 Task: Add I Eat My Greens Soup. Zucchini & Cilantro, Cauliflower to the cart.
Action: Mouse moved to (79, 302)
Screenshot: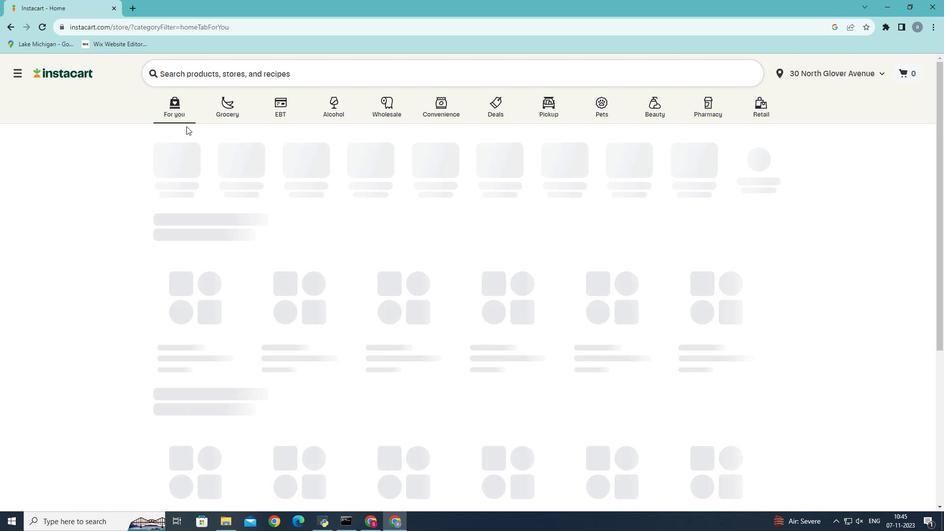 
Action: Mouse pressed left at (79, 302)
Screenshot: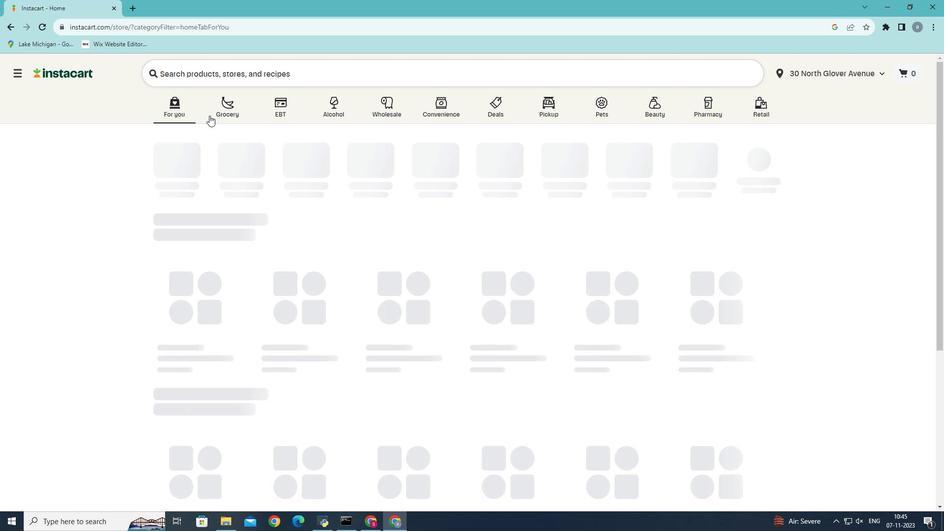 
Action: Mouse moved to (256, 137)
Screenshot: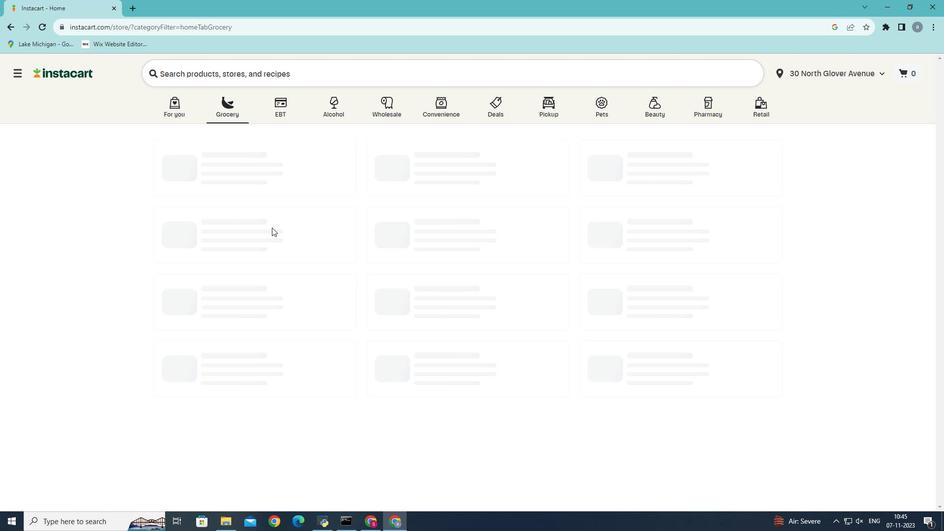 
Action: Mouse pressed left at (256, 137)
Screenshot: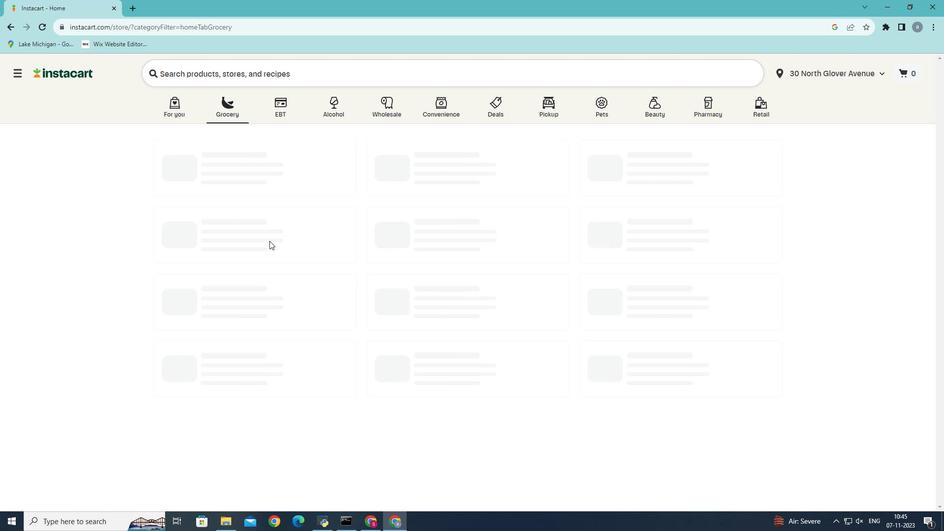 
Action: Mouse moved to (263, 318)
Screenshot: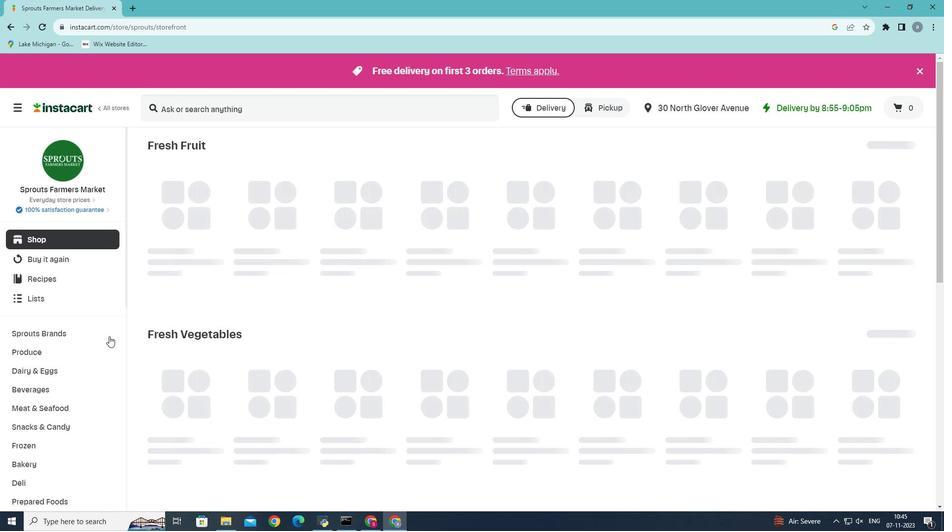 
Action: Mouse pressed left at (263, 318)
Screenshot: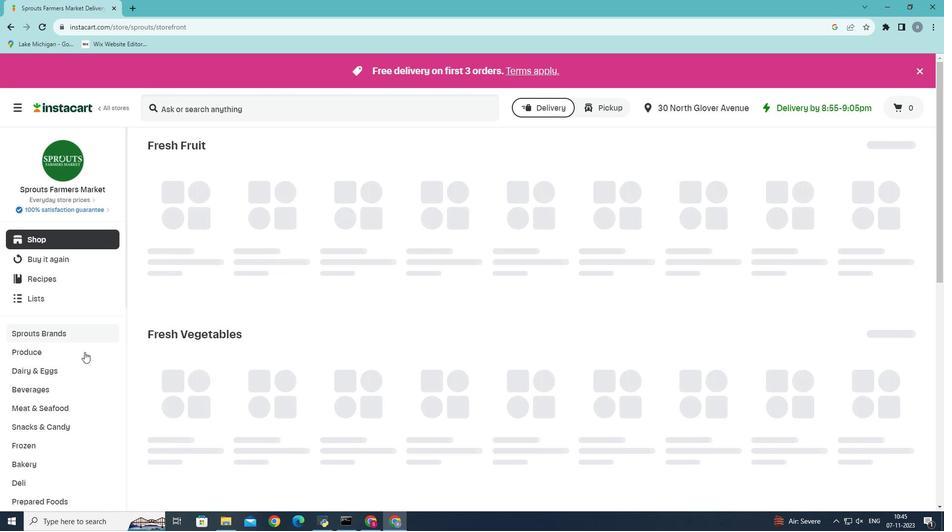 
Action: Mouse moved to (58, 493)
Screenshot: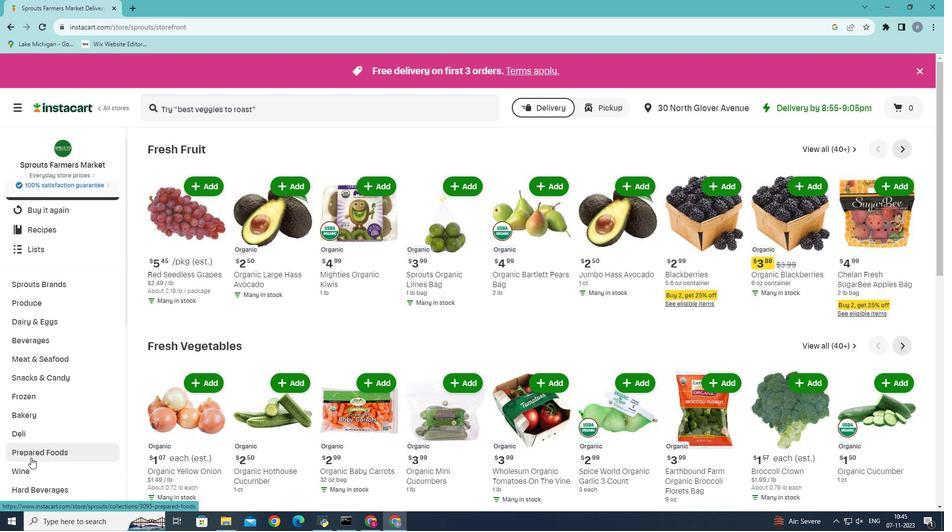 
Action: Mouse scrolled (58, 493) with delta (0, 0)
Screenshot: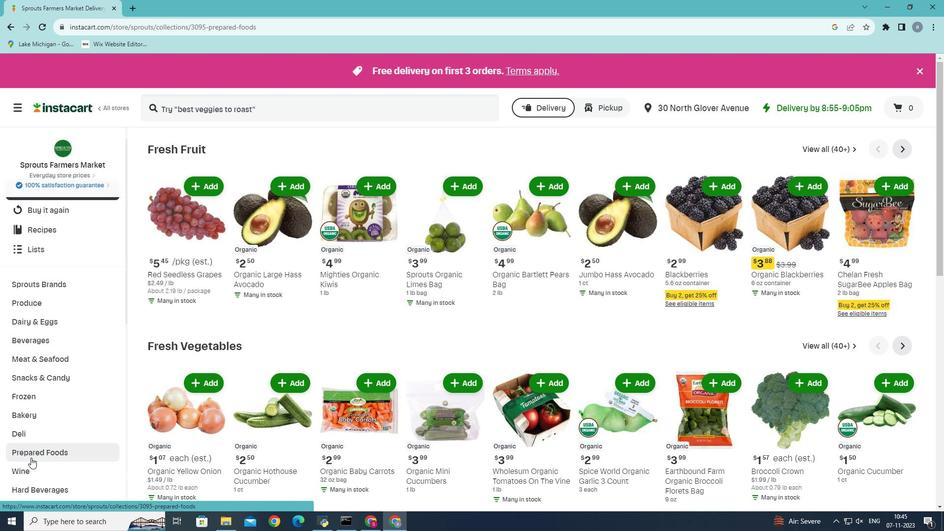 
Action: Mouse moved to (58, 485)
Screenshot: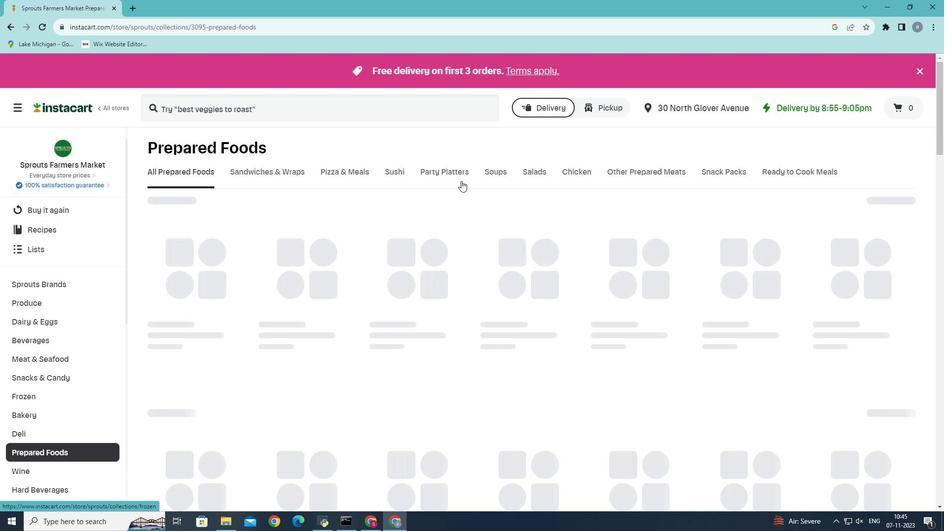 
Action: Mouse pressed left at (58, 485)
Screenshot: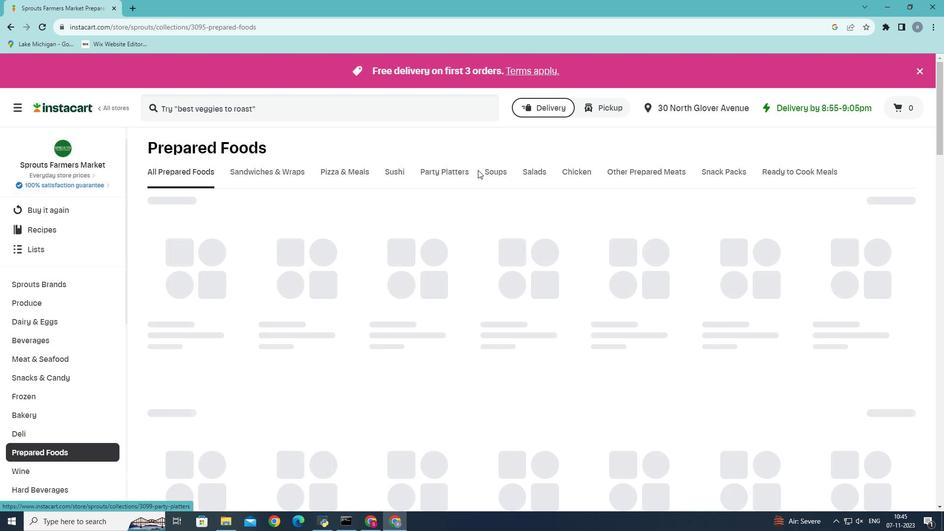 
Action: Mouse moved to (530, 201)
Screenshot: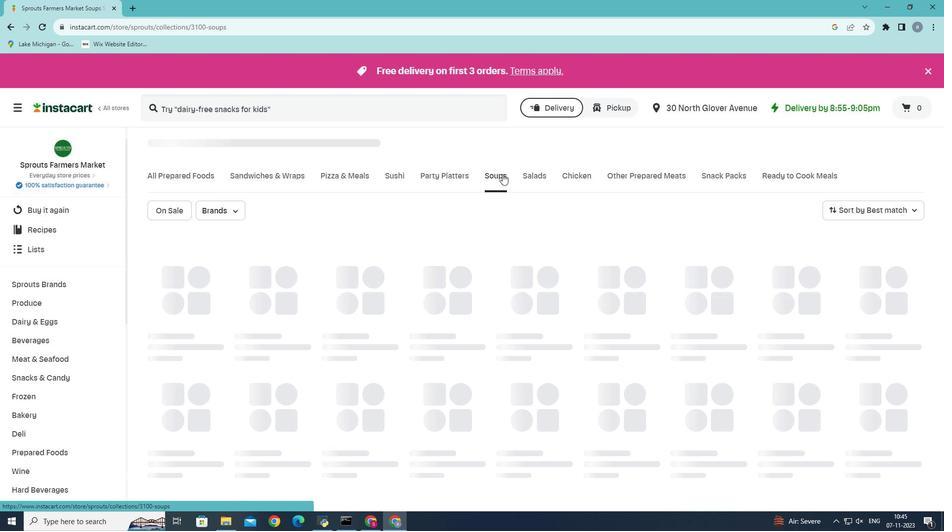 
Action: Mouse pressed left at (530, 201)
Screenshot: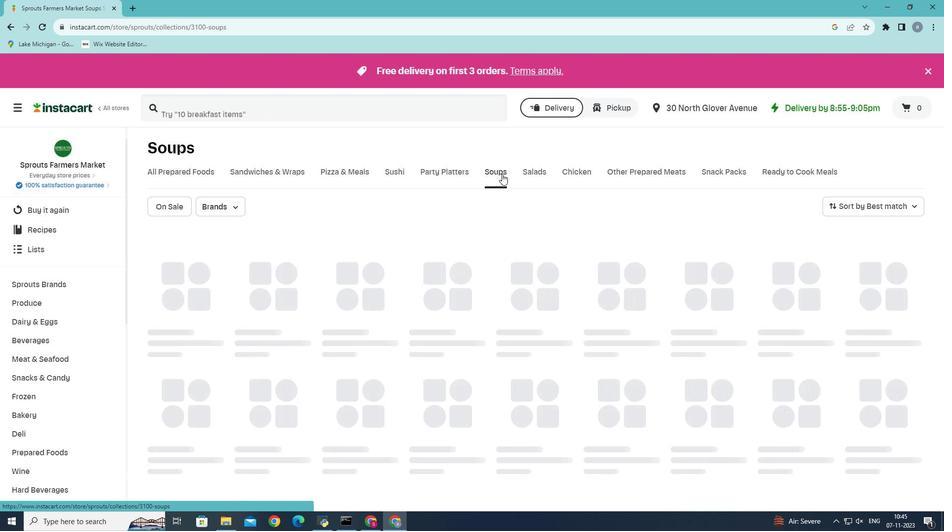 
Action: Mouse moved to (218, 138)
Screenshot: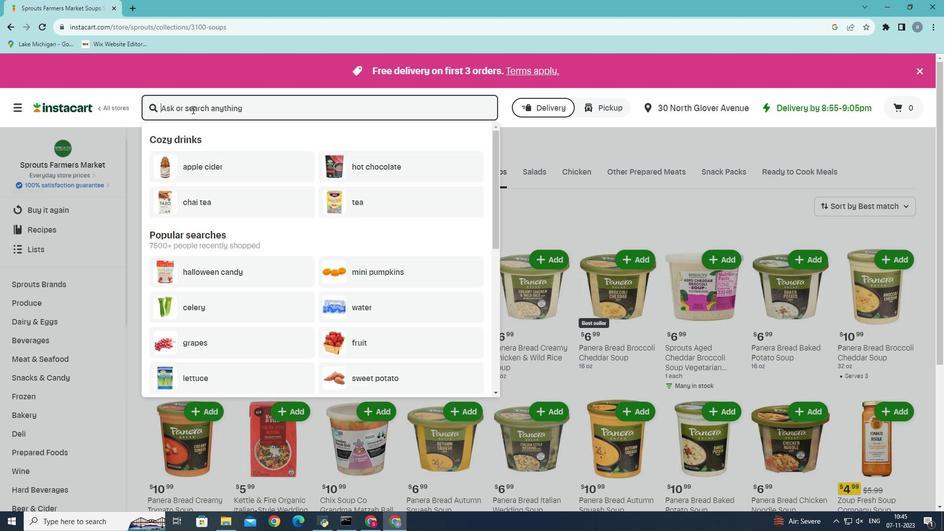 
Action: Mouse pressed left at (218, 138)
Screenshot: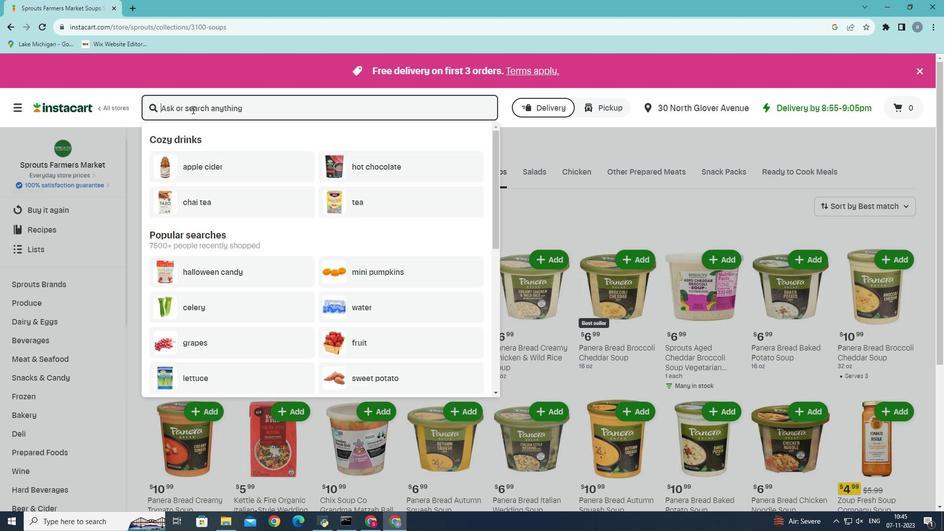 
Action: Mouse moved to (219, 137)
Screenshot: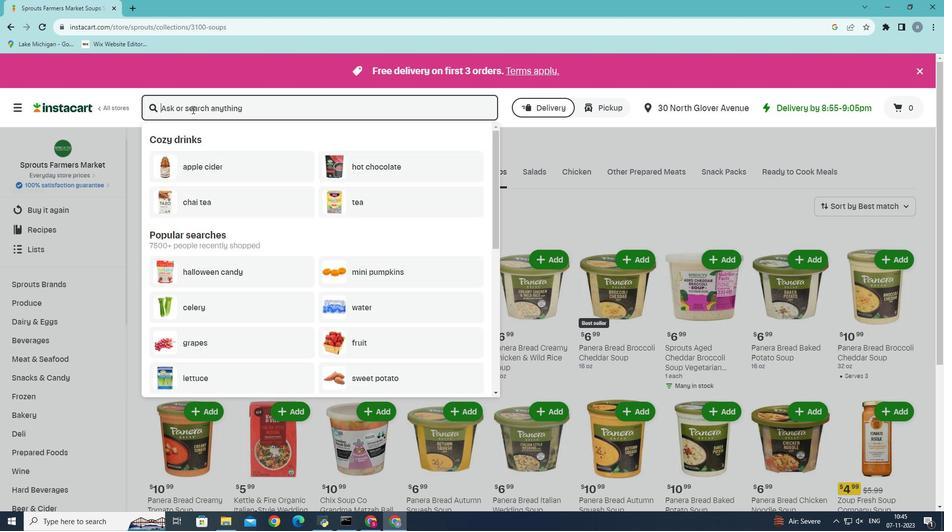 
Action: Key pressed <Key.shift>Eat<Key.space>my<Key.space>greens<Key.space>soup<Key.space>zucchini<Key.space>and<Key.space>cilantro<Key.space>caulis<Key.backspace>floe<Key.backspace>wer<Key.enter>
Screenshot: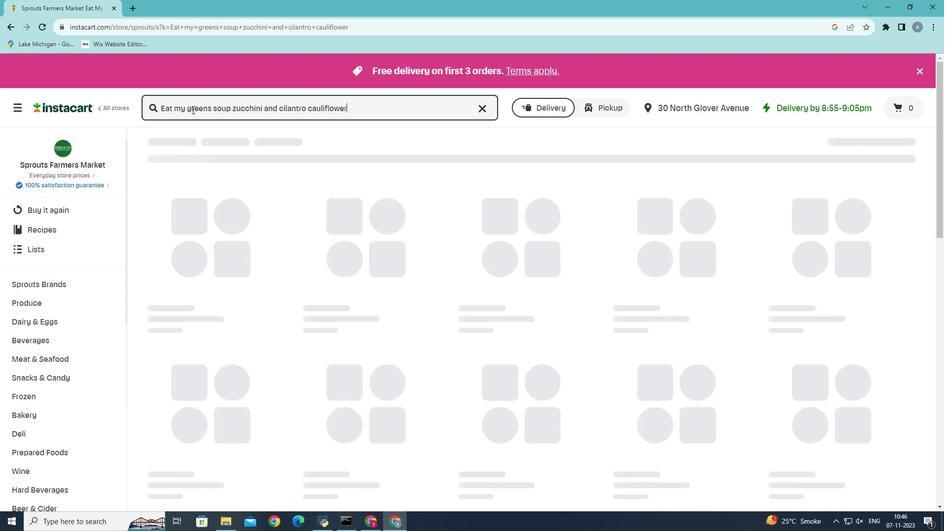 
Action: Mouse moved to (296, 236)
Screenshot: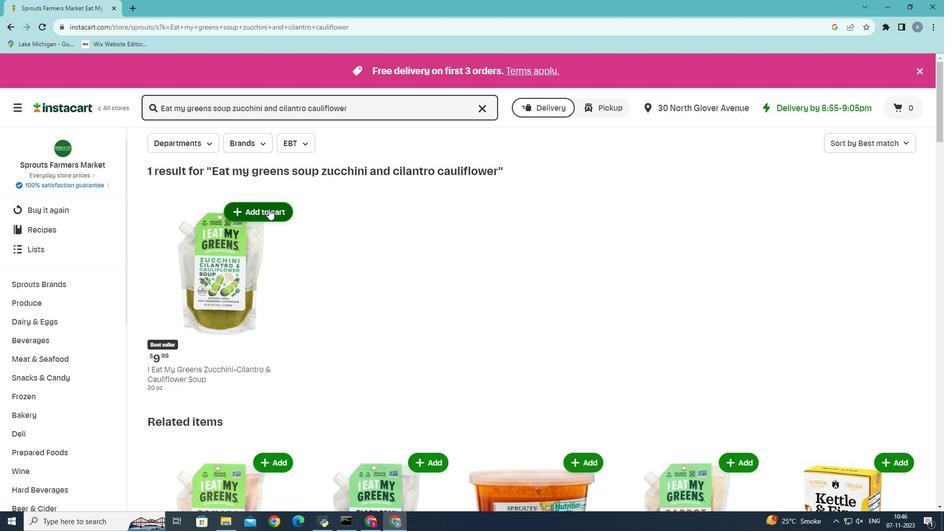 
Action: Mouse pressed left at (296, 236)
Screenshot: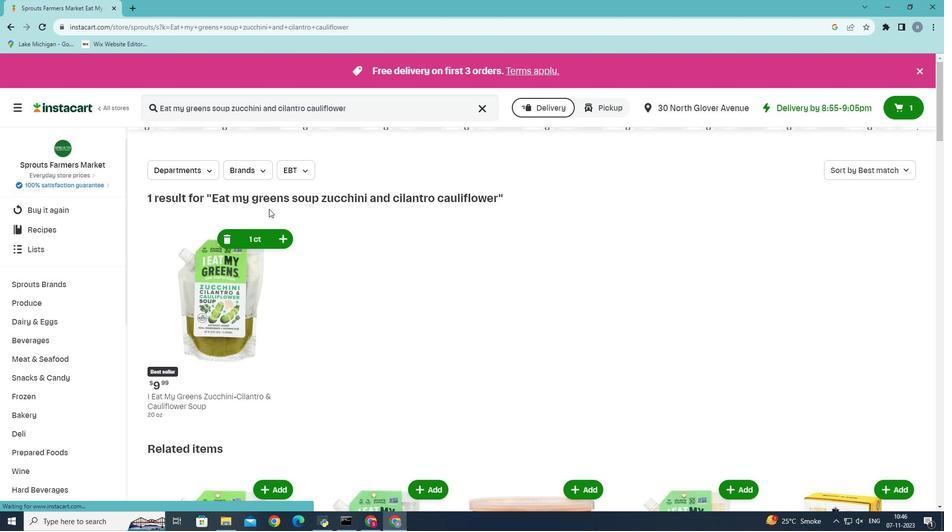 
